 Task: In the  document Respectingdifferences.rtf Add page color 'Light Green'Light Green . Insert watermark . Insert watermark  Do not copy  Apply Font Style in watermark Lexend; font size  120 and place the watermark  Horizontally
Action: Mouse moved to (312, 405)
Screenshot: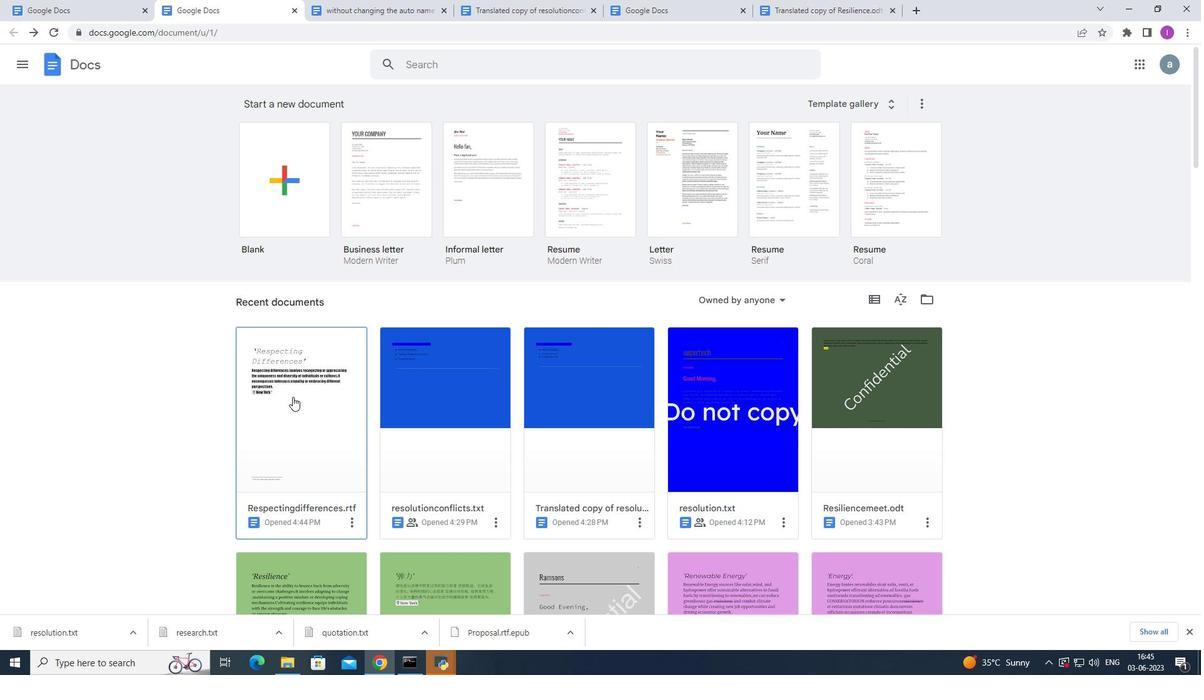 
Action: Mouse pressed left at (312, 405)
Screenshot: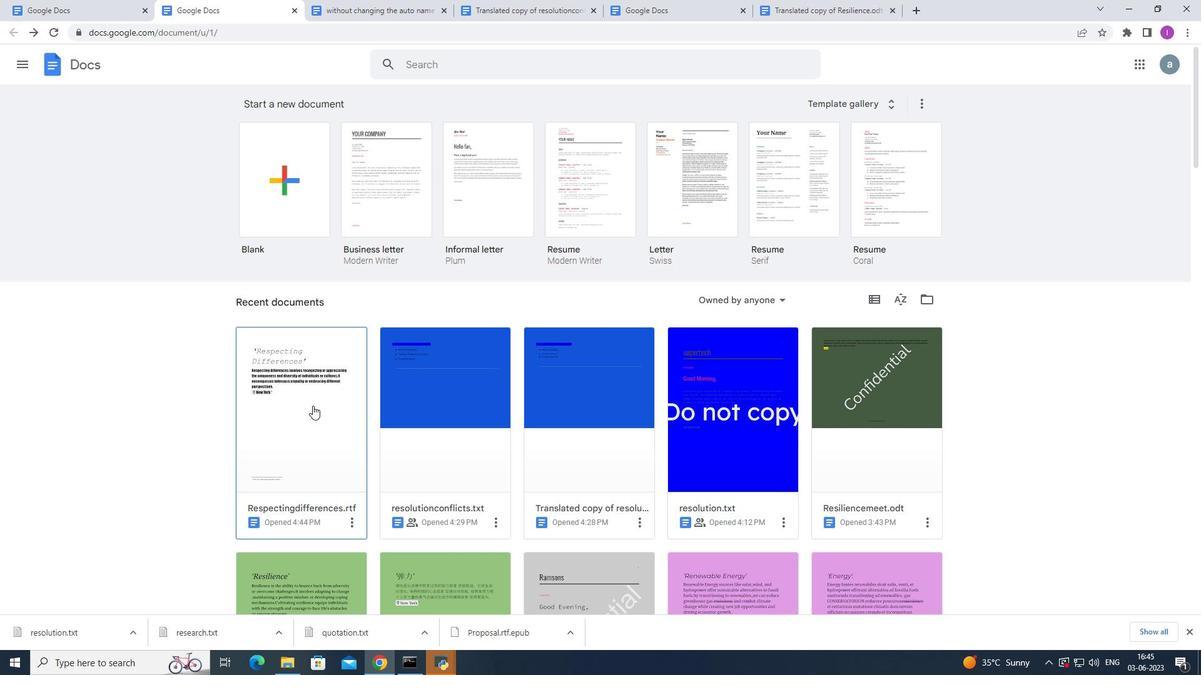 
Action: Mouse moved to (46, 75)
Screenshot: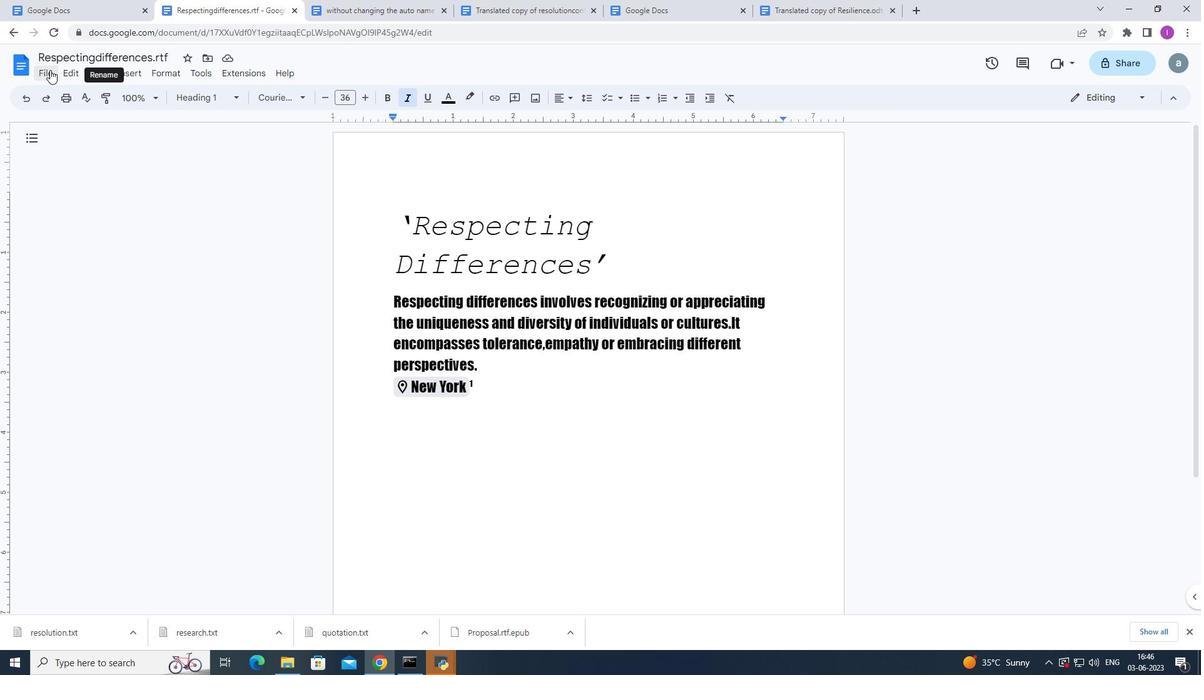 
Action: Mouse pressed left at (46, 75)
Screenshot: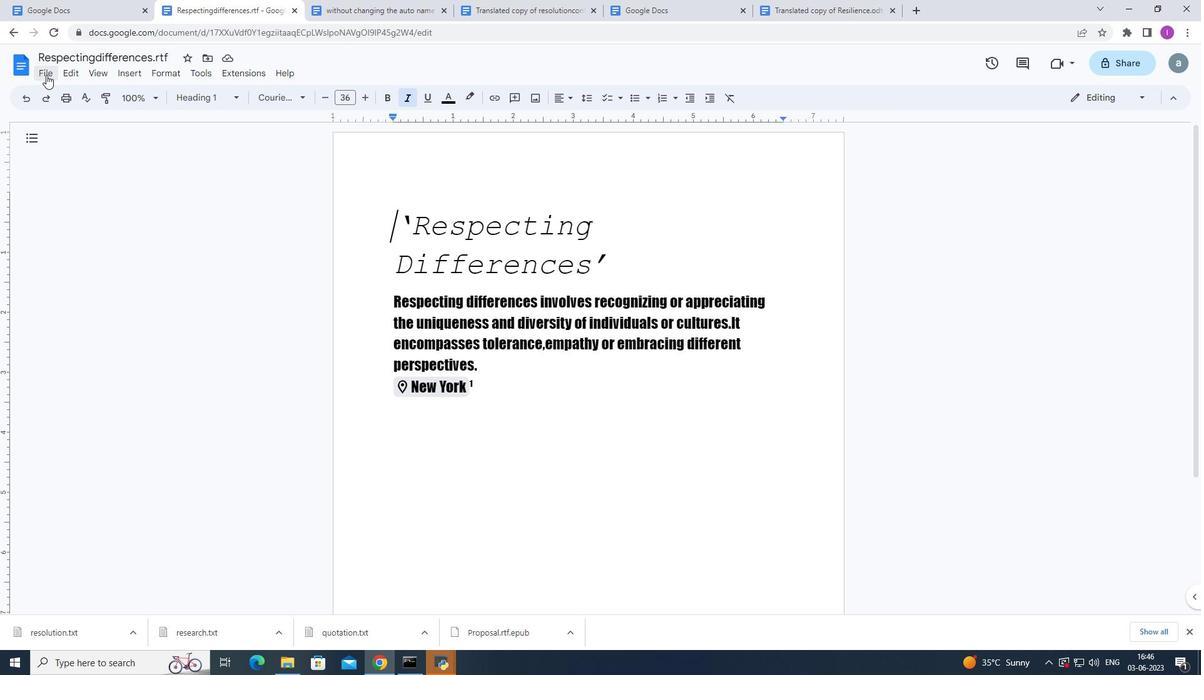 
Action: Mouse moved to (183, 412)
Screenshot: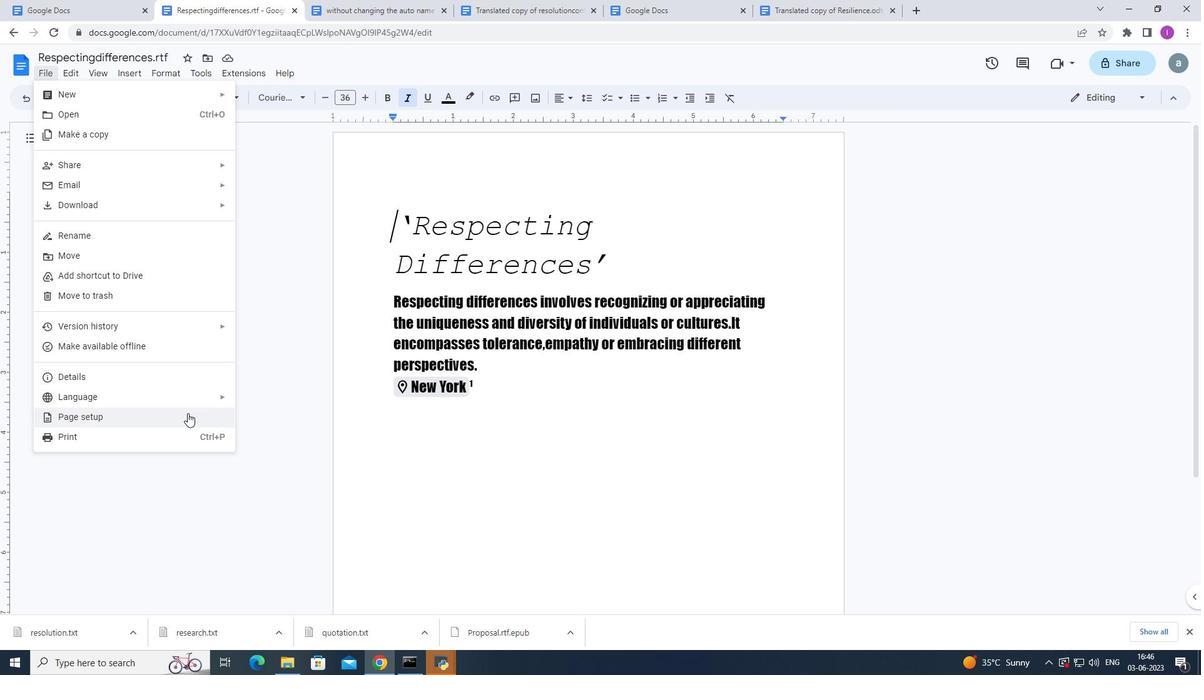 
Action: Mouse pressed left at (183, 412)
Screenshot: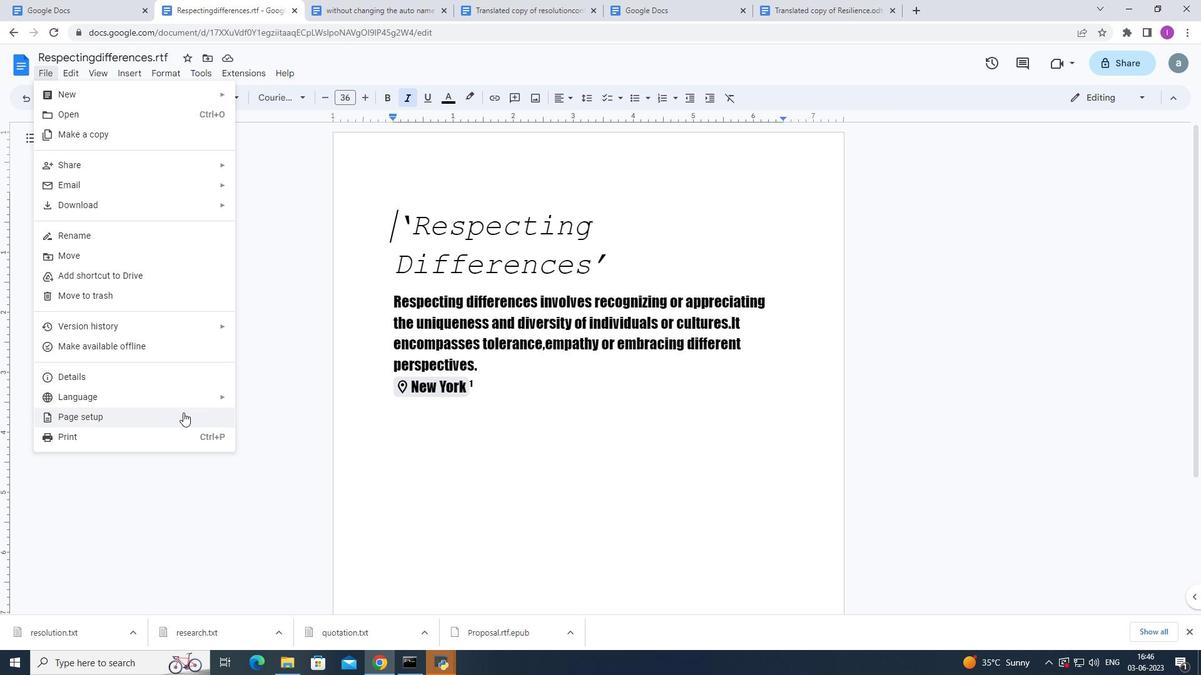 
Action: Mouse moved to (510, 411)
Screenshot: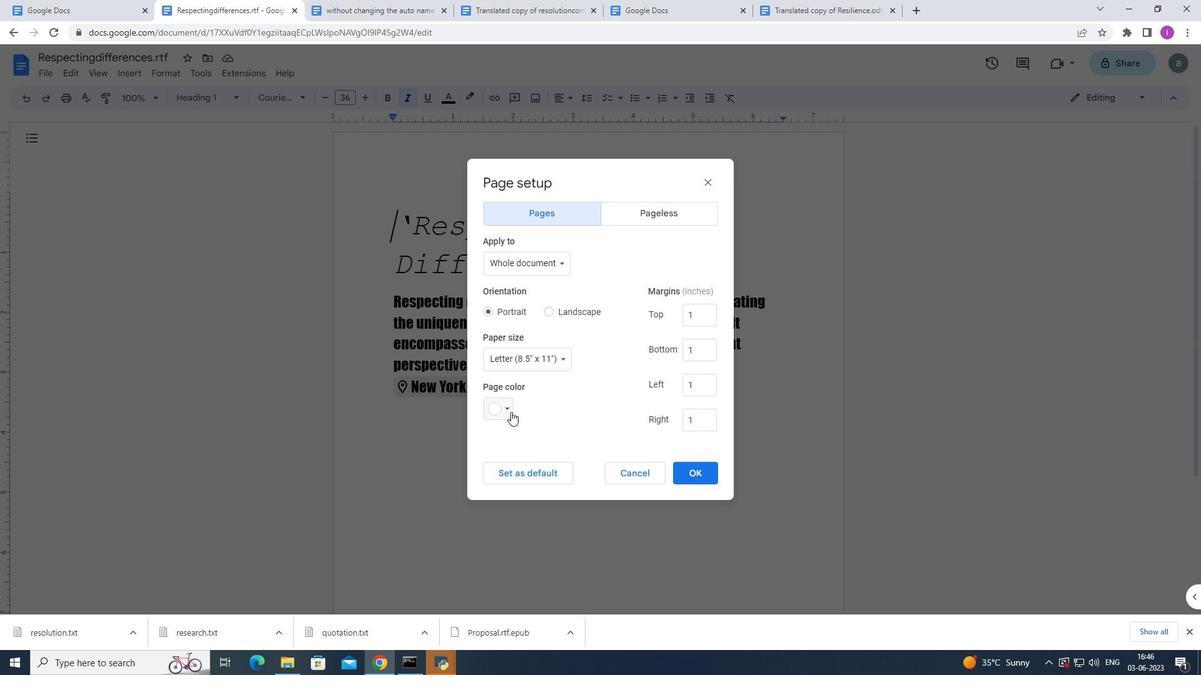
Action: Mouse pressed left at (510, 411)
Screenshot: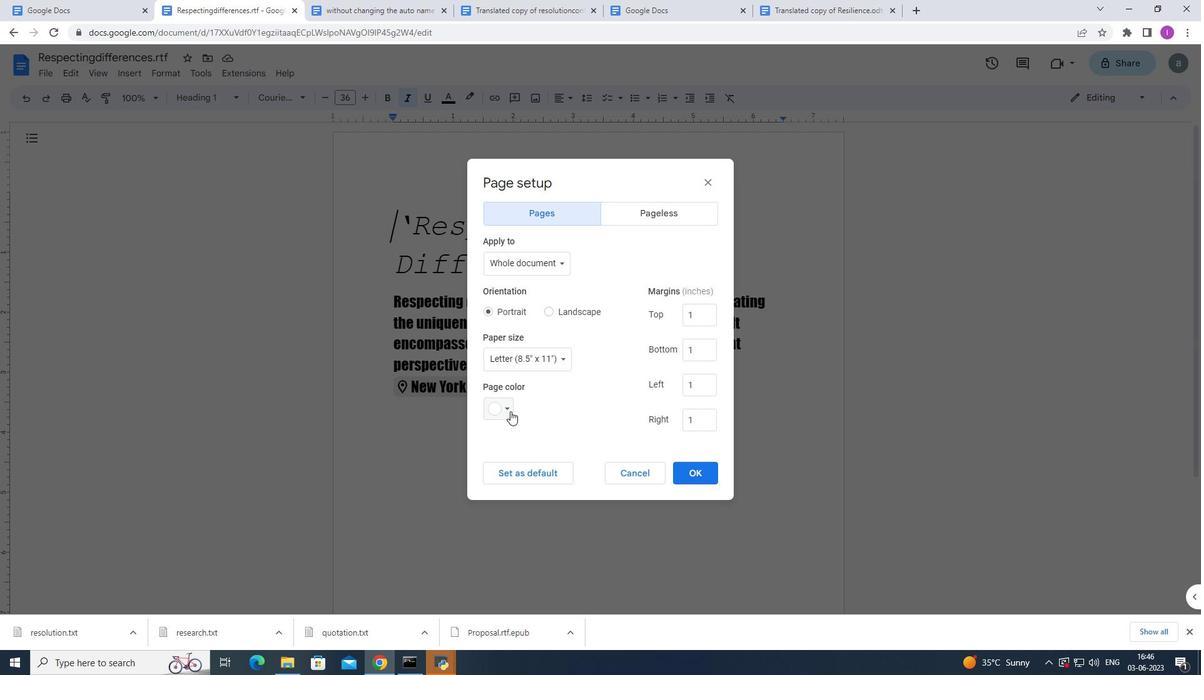 
Action: Mouse moved to (550, 490)
Screenshot: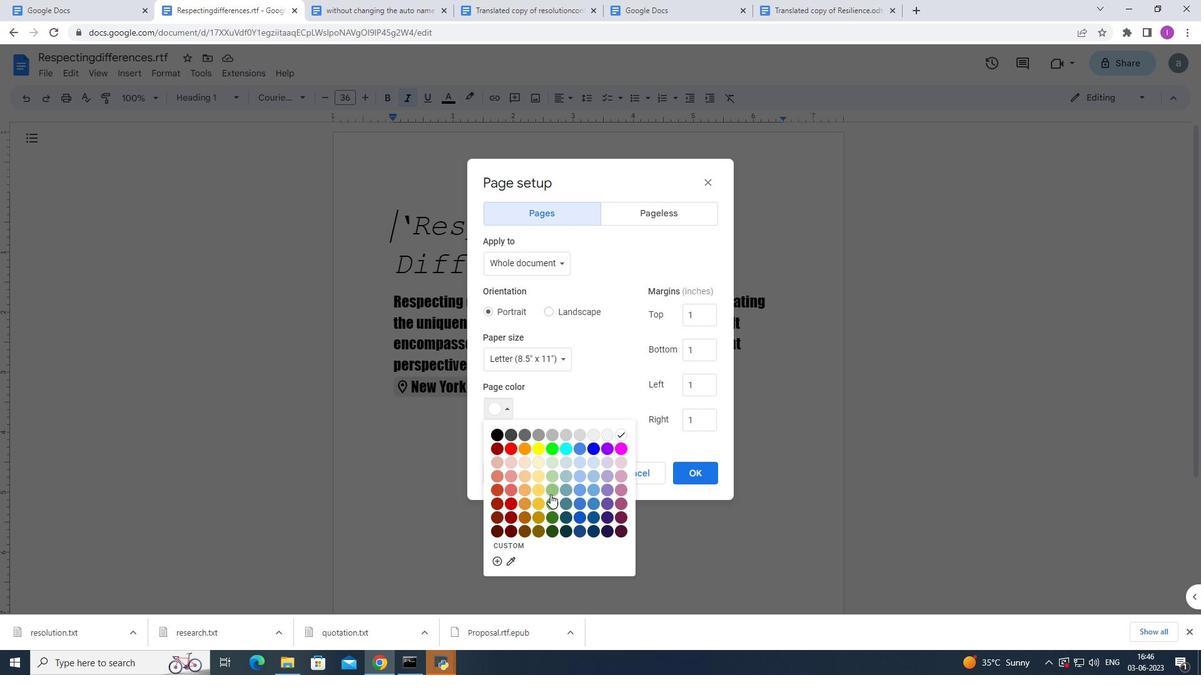 
Action: Mouse pressed left at (550, 490)
Screenshot: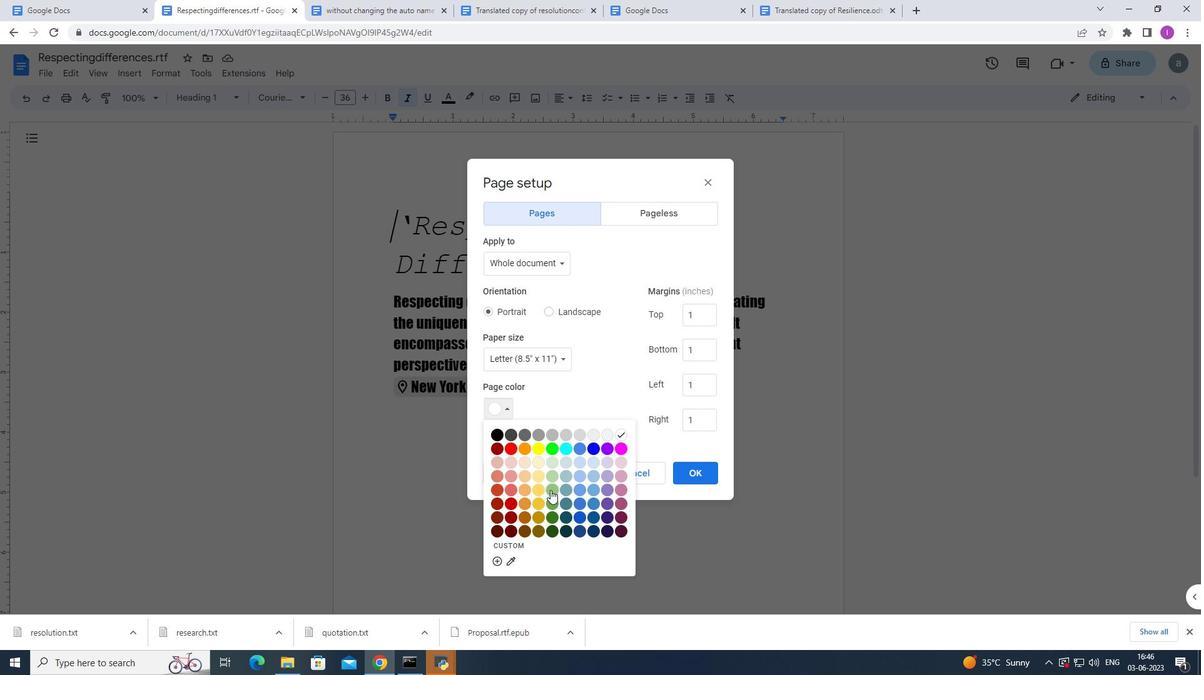 
Action: Mouse moved to (684, 476)
Screenshot: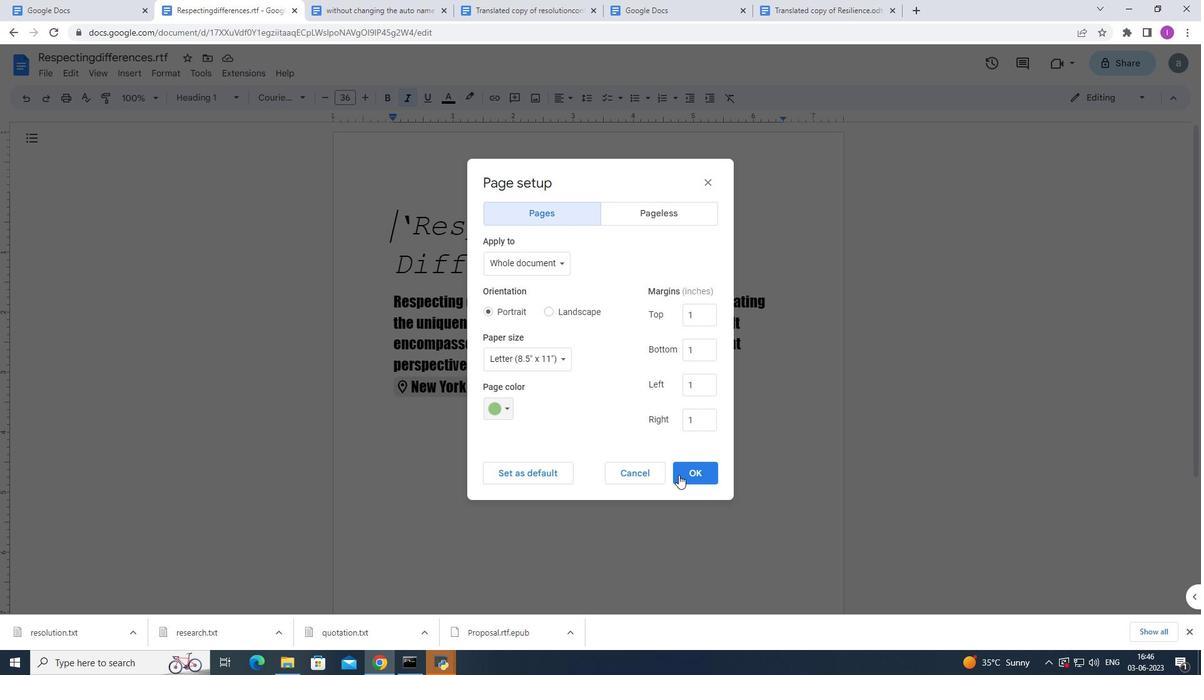 
Action: Mouse pressed left at (684, 476)
Screenshot: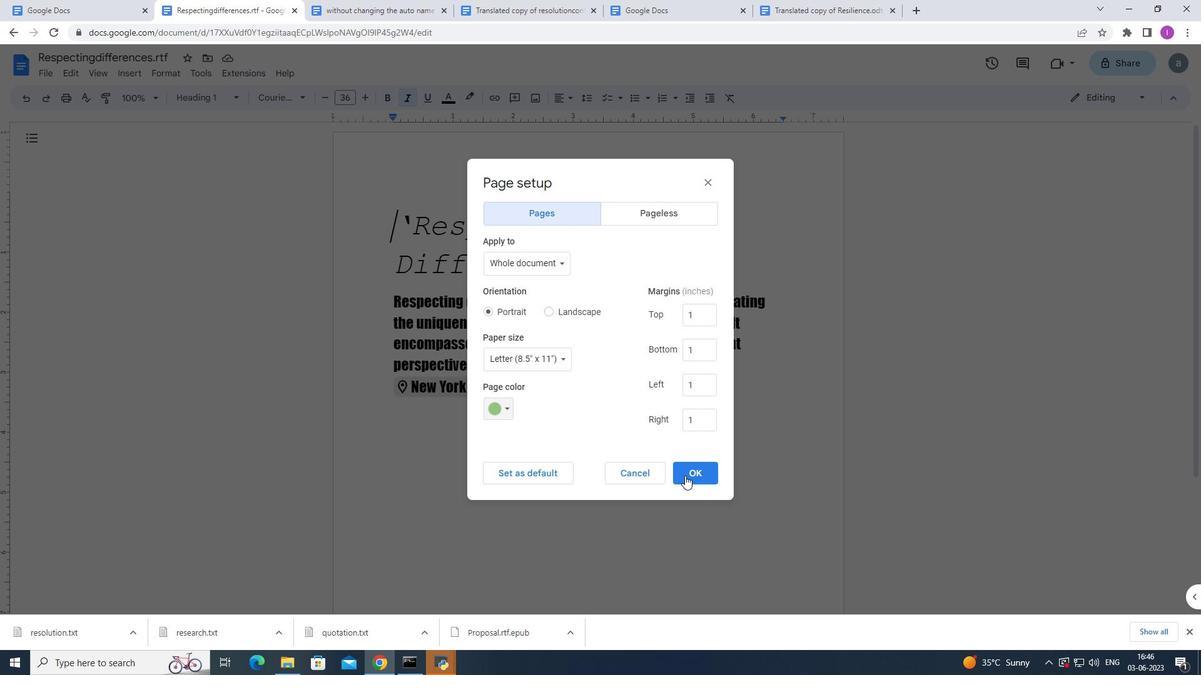 
Action: Mouse moved to (124, 76)
Screenshot: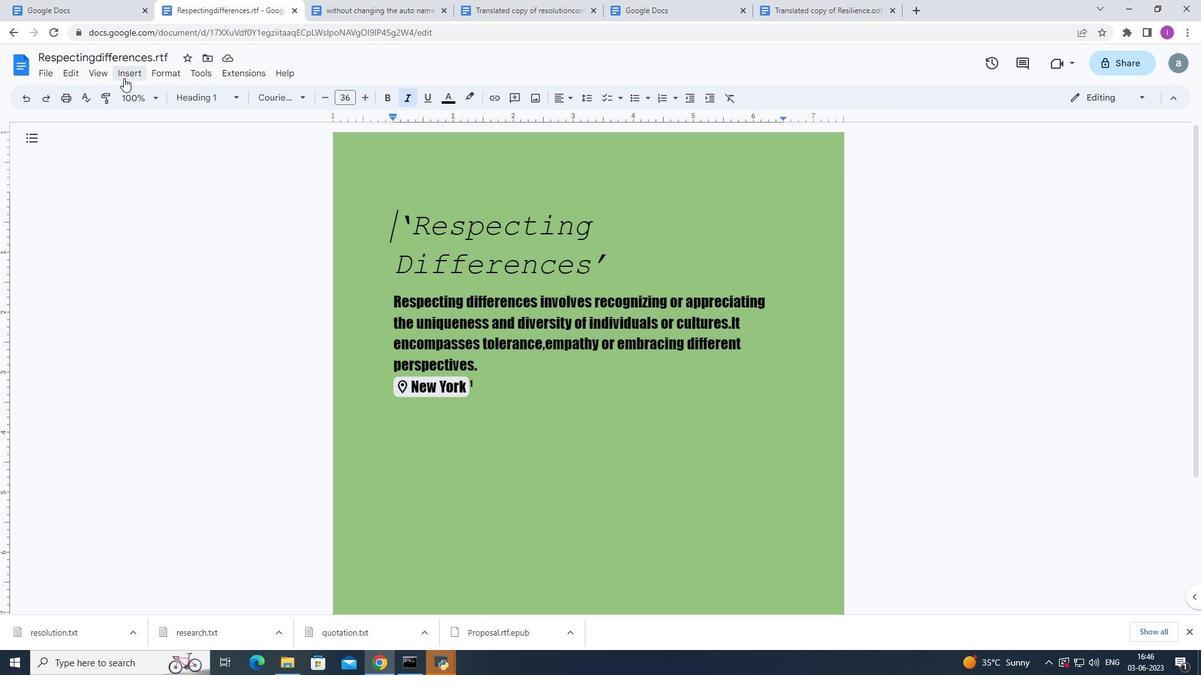 
Action: Mouse pressed left at (124, 76)
Screenshot: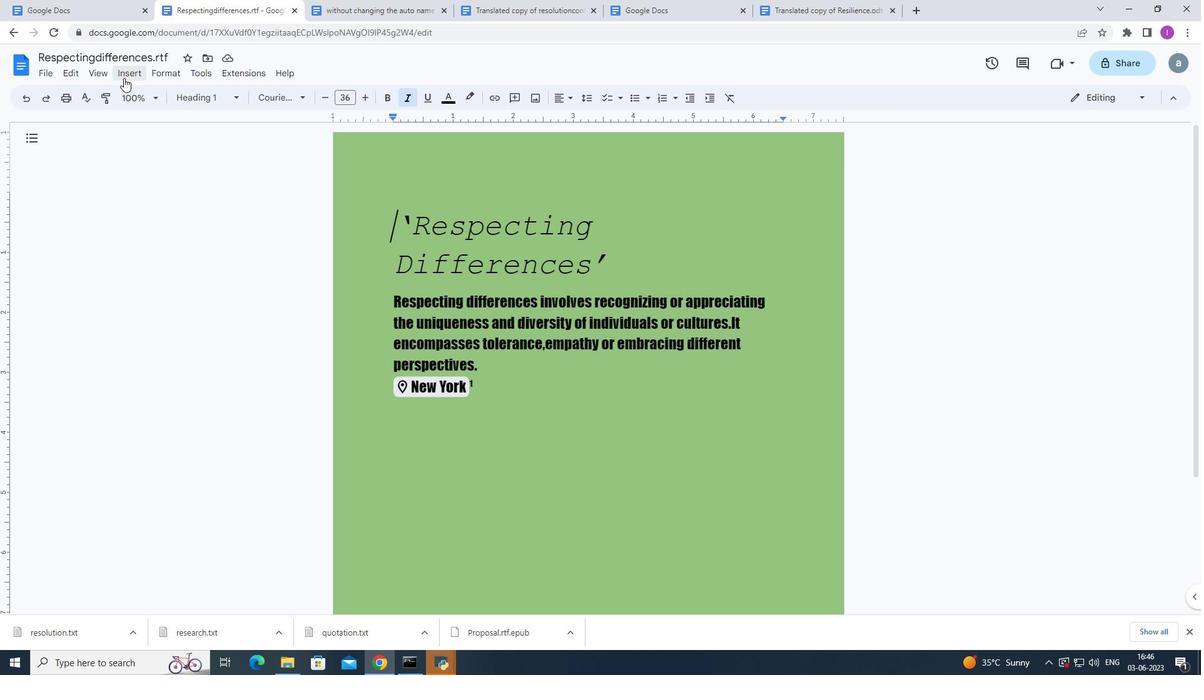 
Action: Mouse moved to (174, 362)
Screenshot: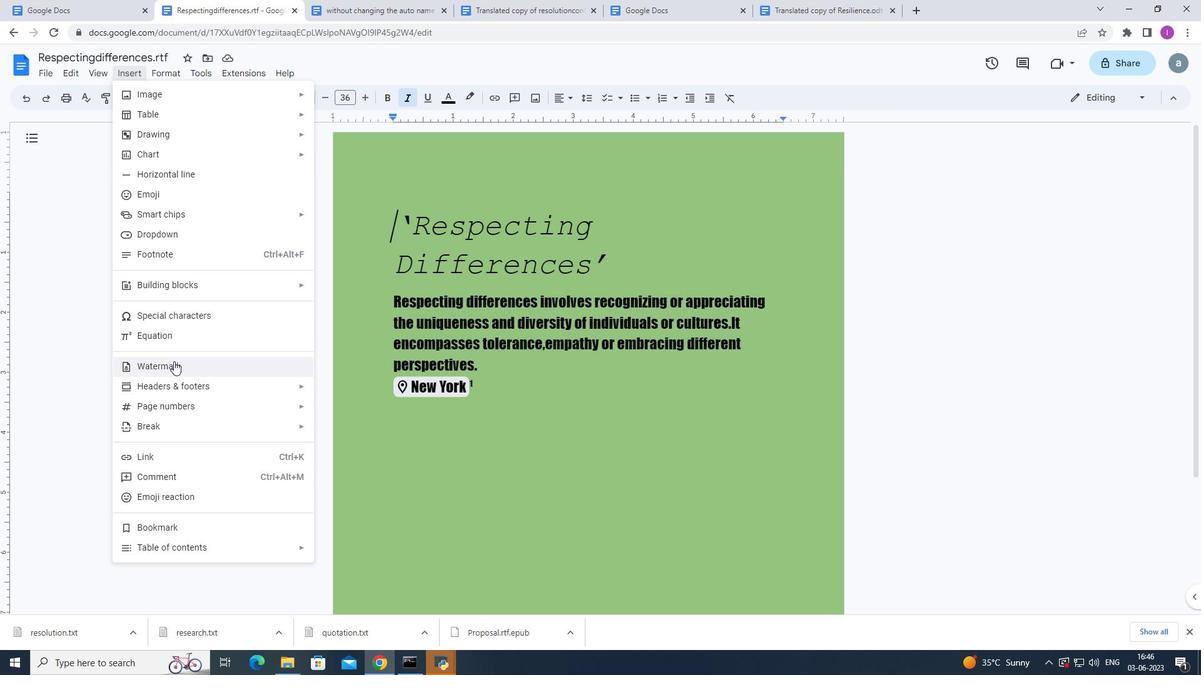 
Action: Mouse pressed left at (174, 362)
Screenshot: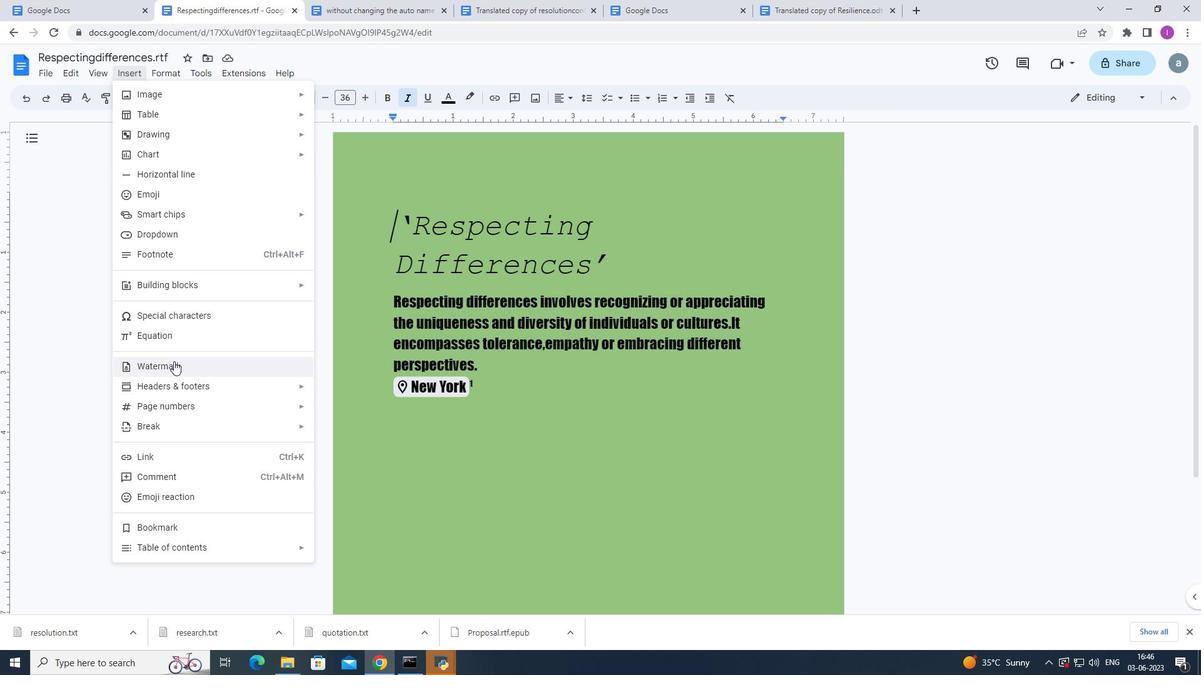 
Action: Mouse moved to (1154, 140)
Screenshot: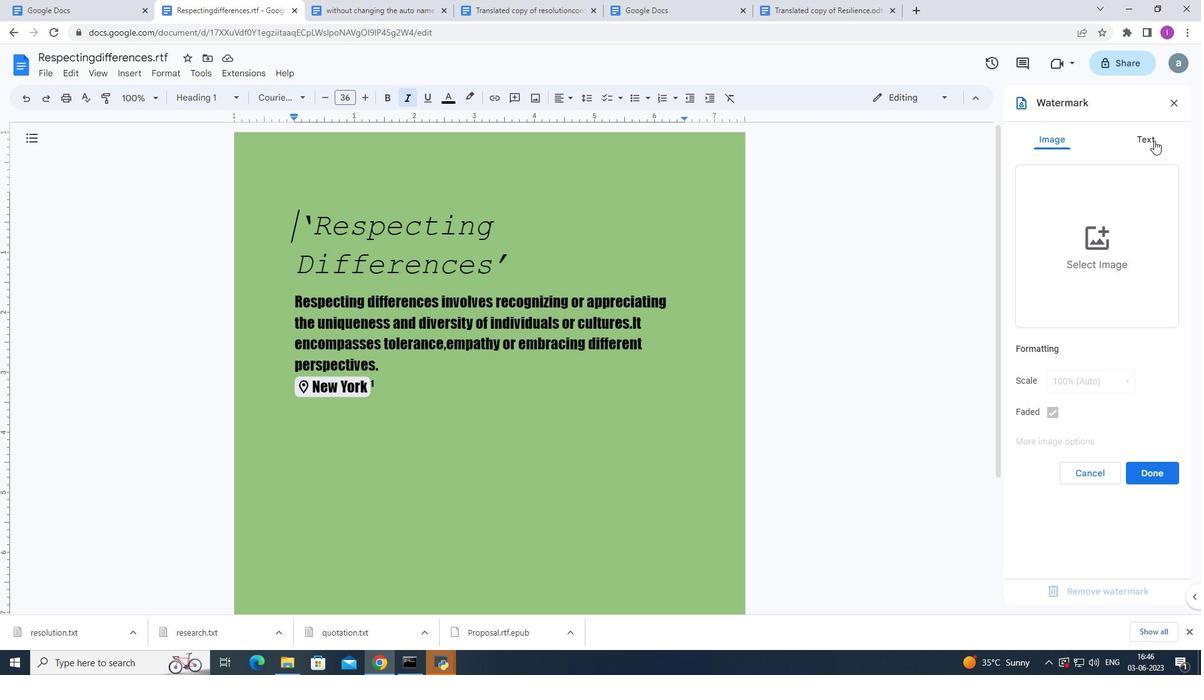 
Action: Mouse pressed left at (1154, 140)
Screenshot: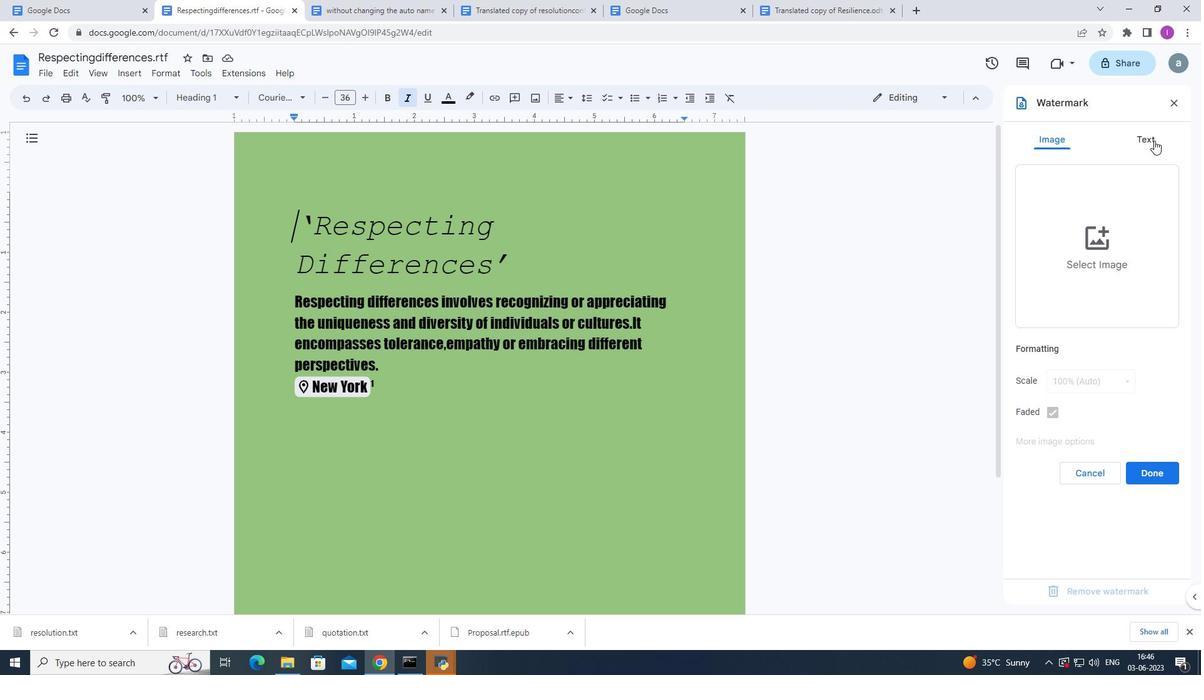 
Action: Mouse moved to (1030, 179)
Screenshot: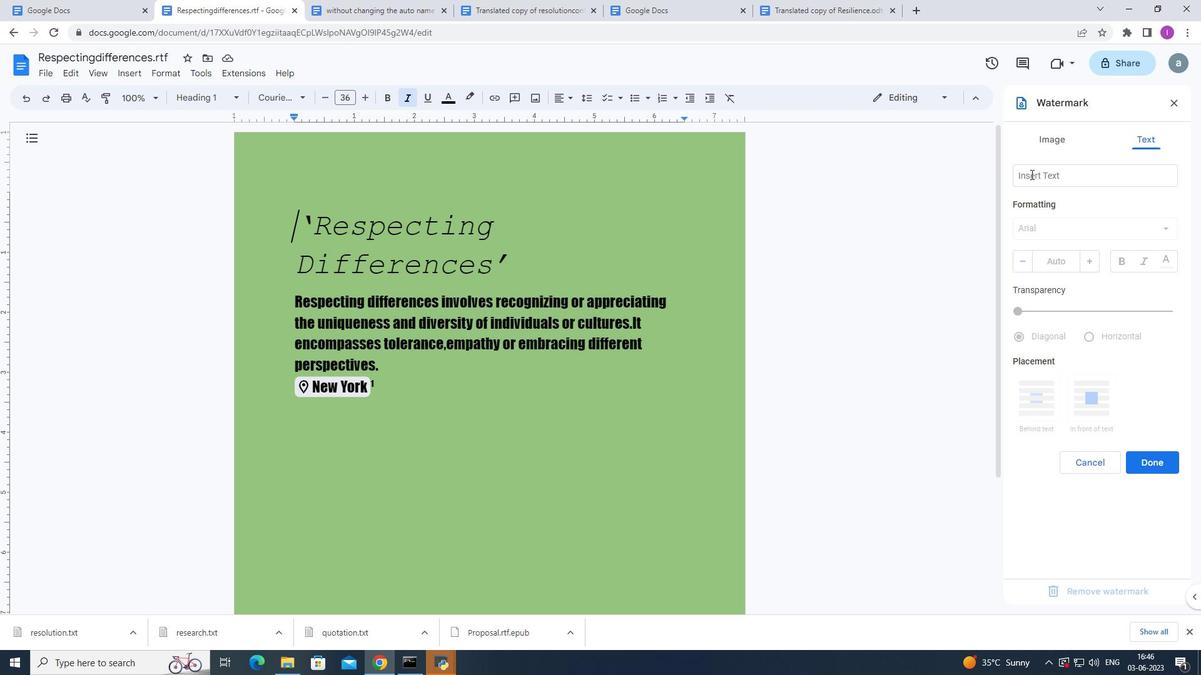 
Action: Mouse pressed left at (1030, 179)
Screenshot: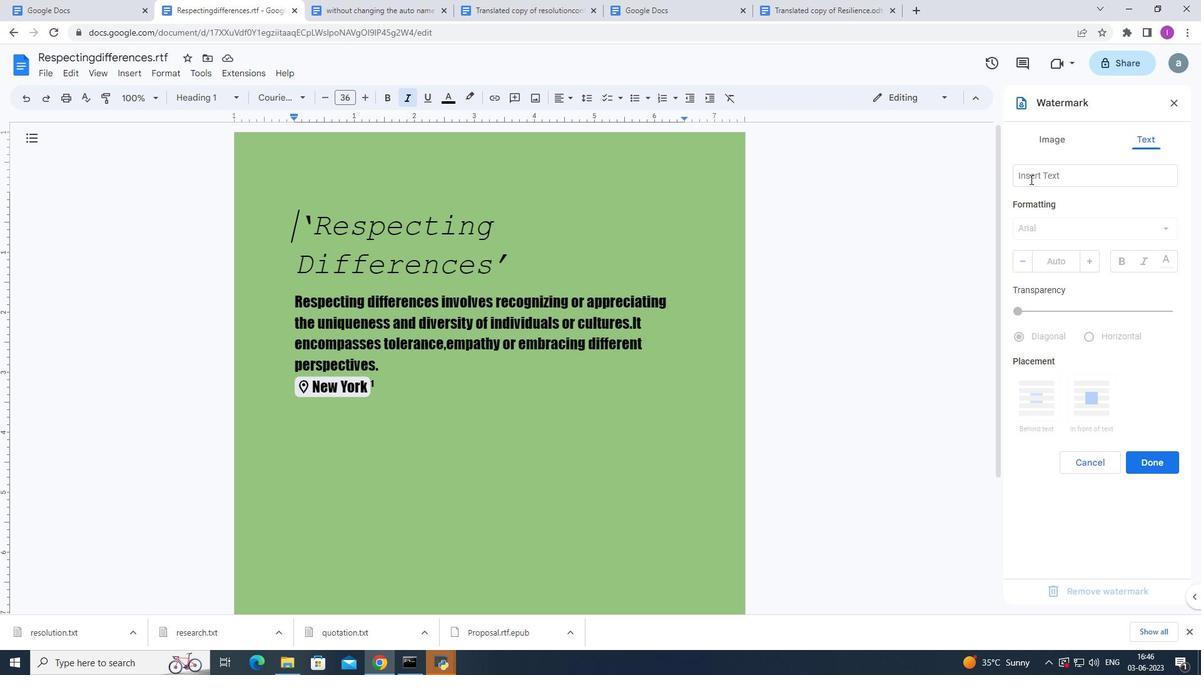 
Action: Mouse moved to (1030, 180)
Screenshot: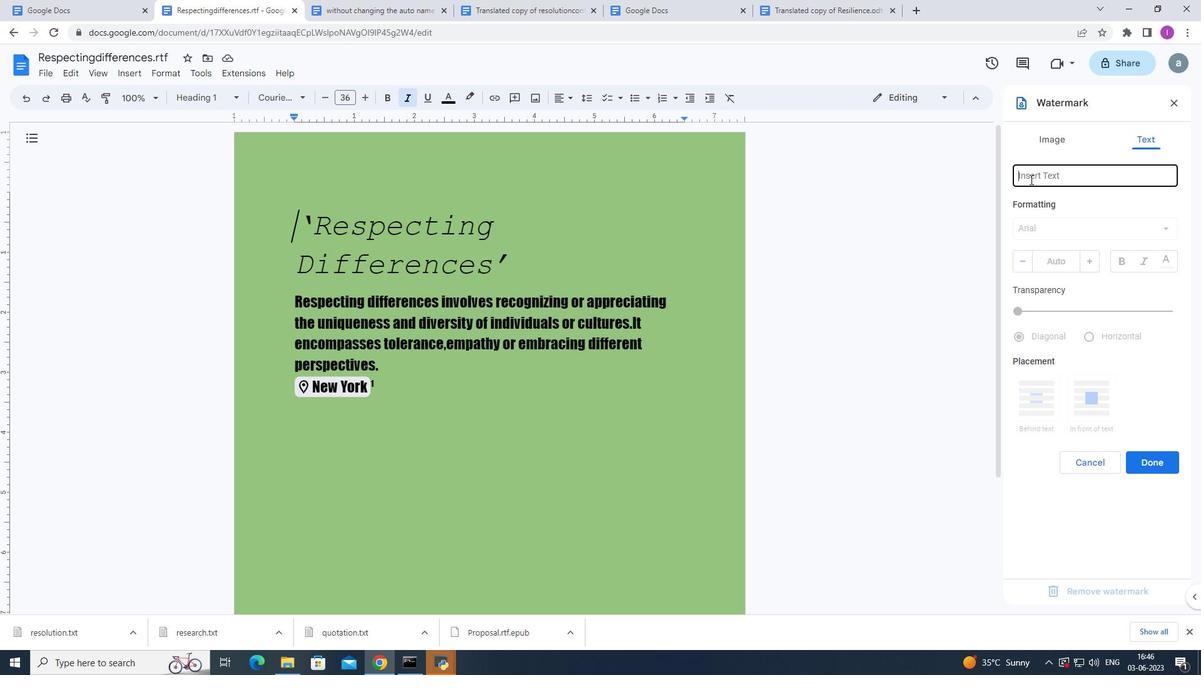 
Action: Key pressed <Key.shift>Do<Key.space>not<Key.space>copy
Screenshot: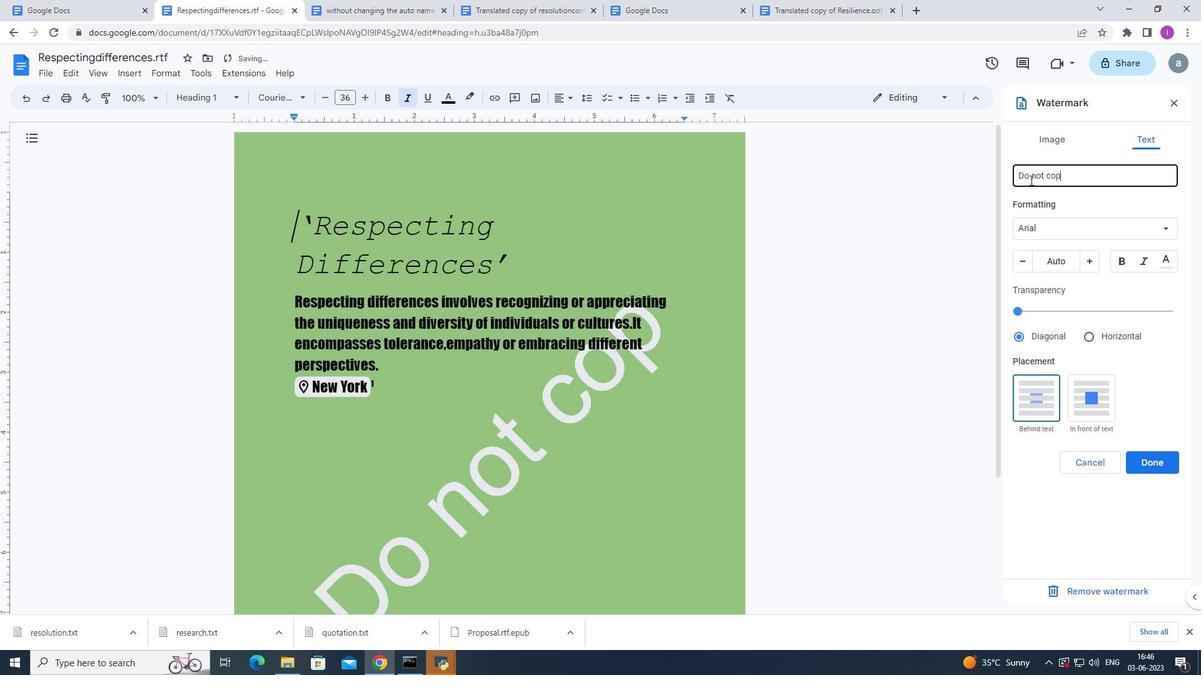 
Action: Mouse moved to (1167, 228)
Screenshot: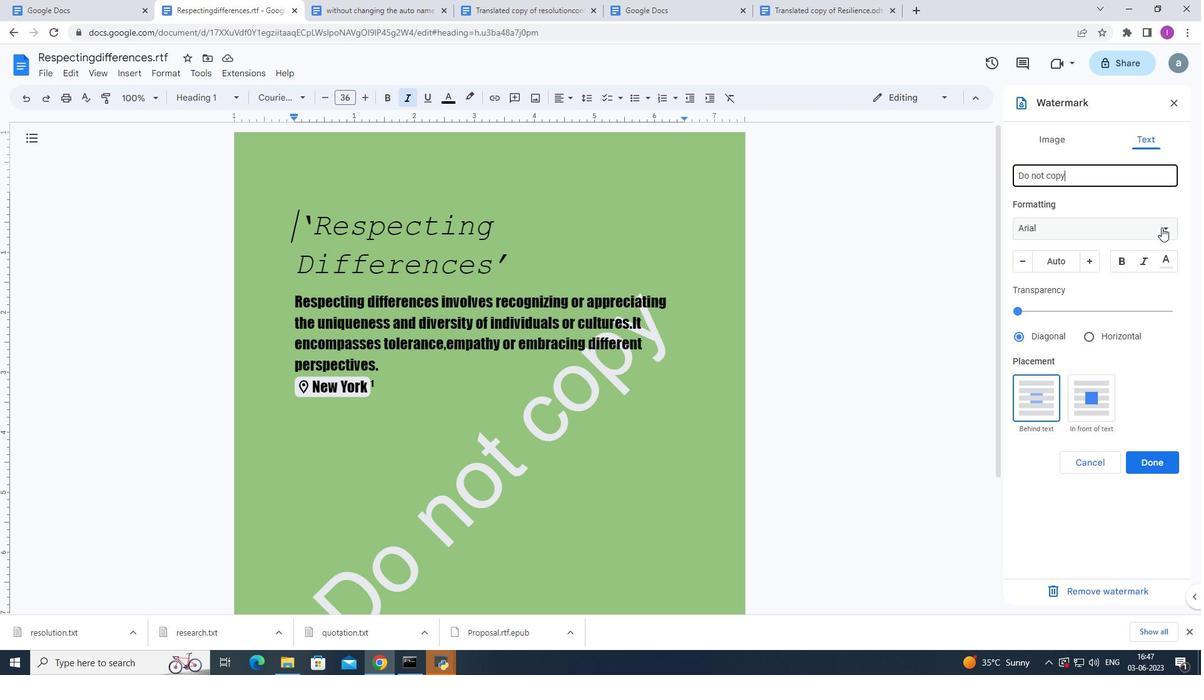 
Action: Mouse pressed left at (1167, 228)
Screenshot: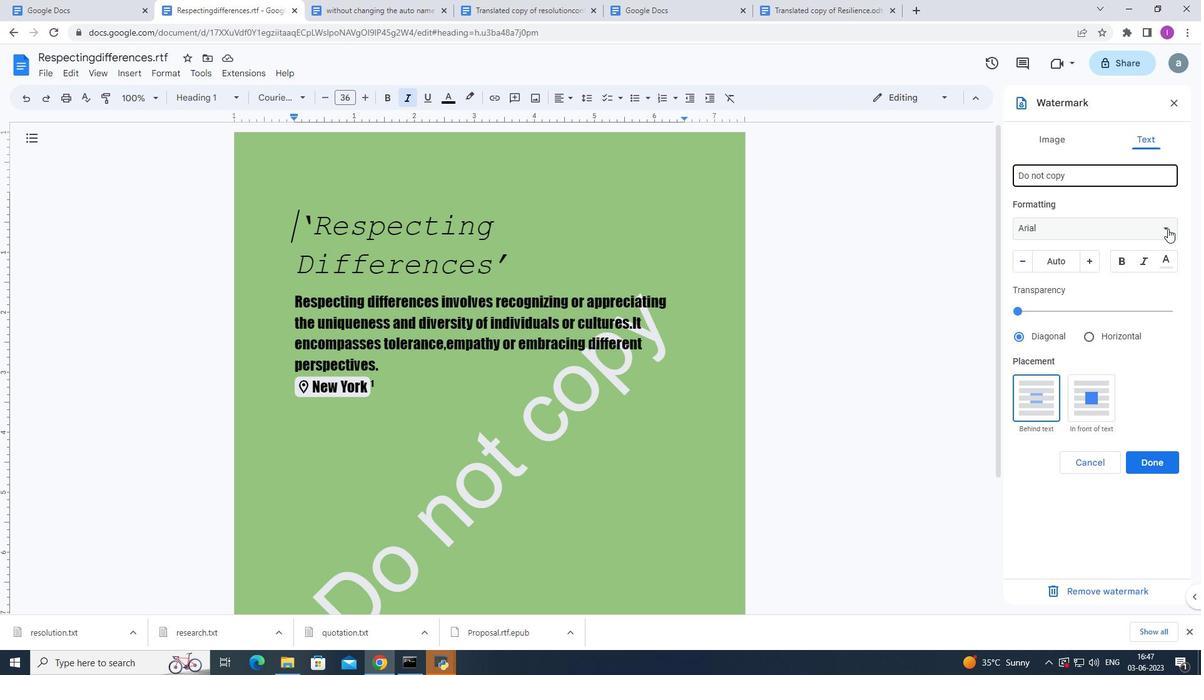 
Action: Mouse moved to (1069, 370)
Screenshot: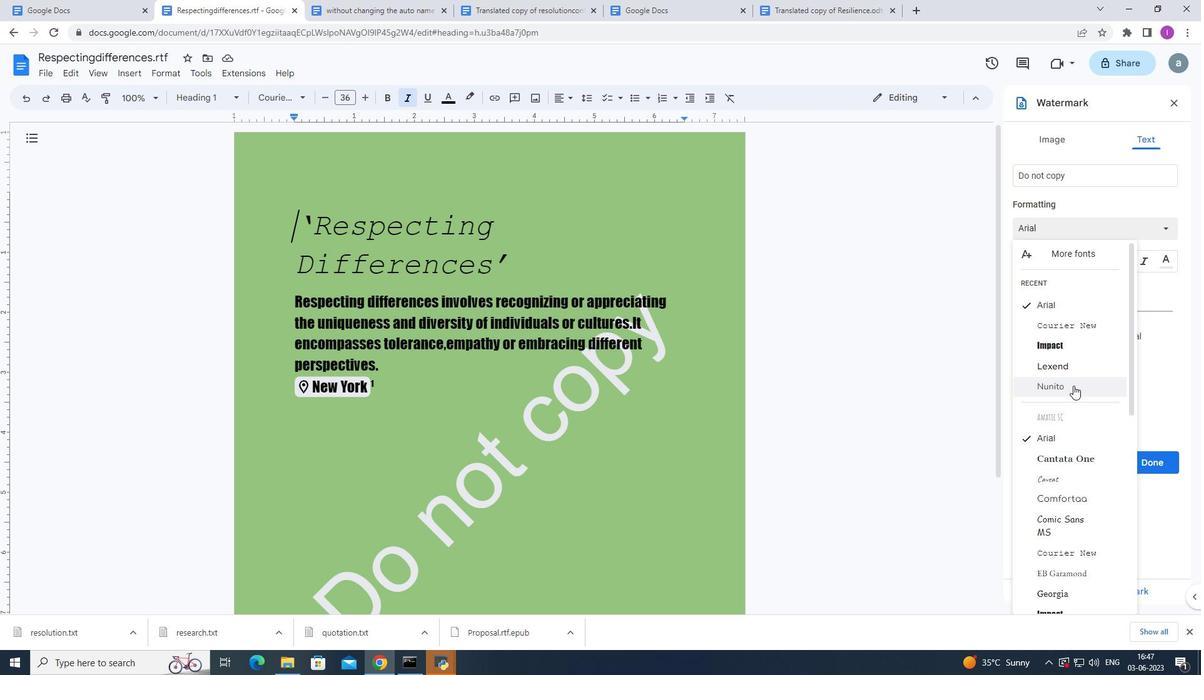 
Action: Mouse pressed left at (1069, 370)
Screenshot: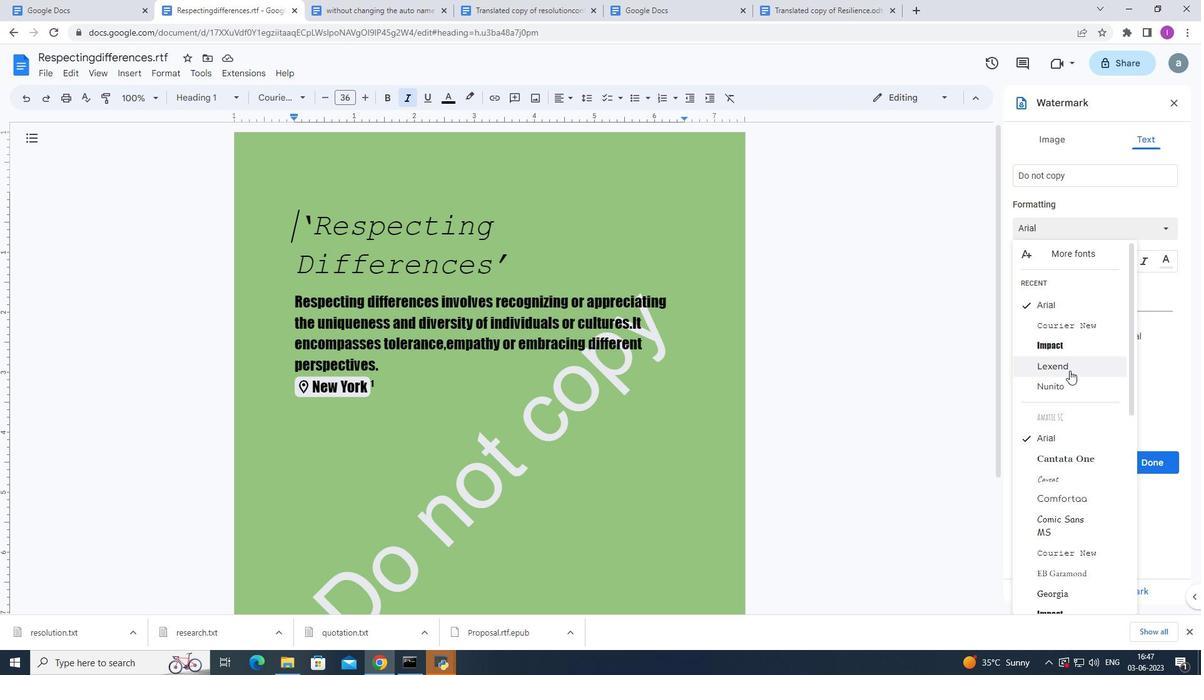 
Action: Mouse moved to (1075, 260)
Screenshot: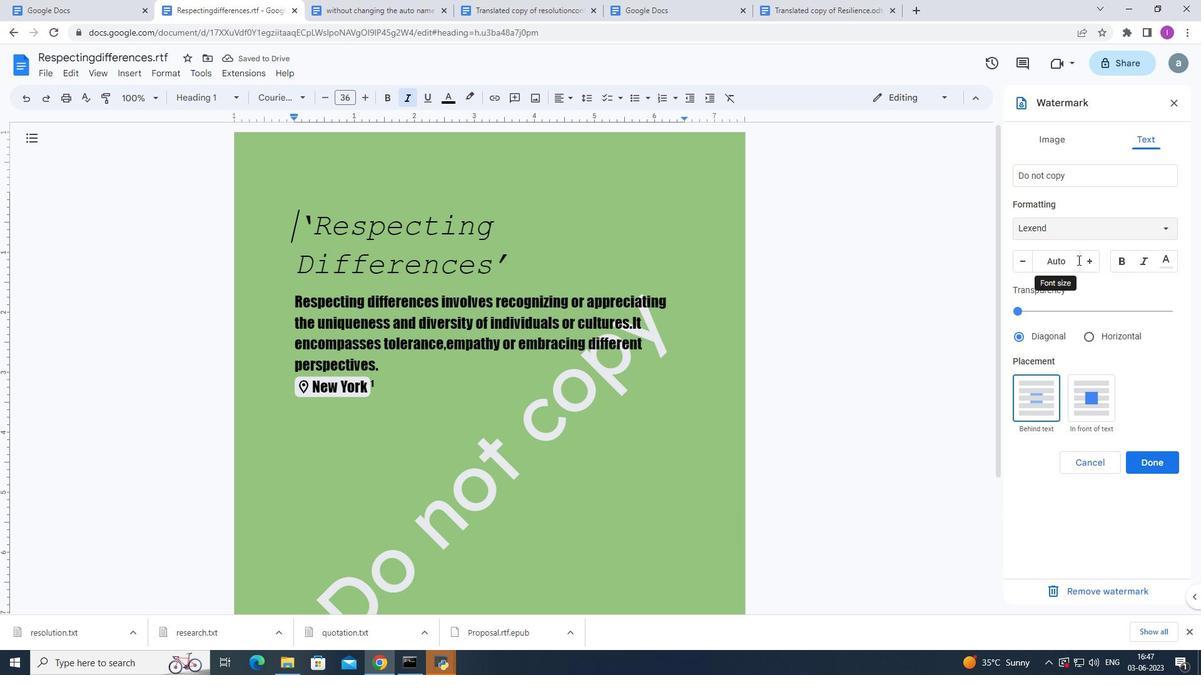 
Action: Mouse pressed left at (1075, 260)
Screenshot: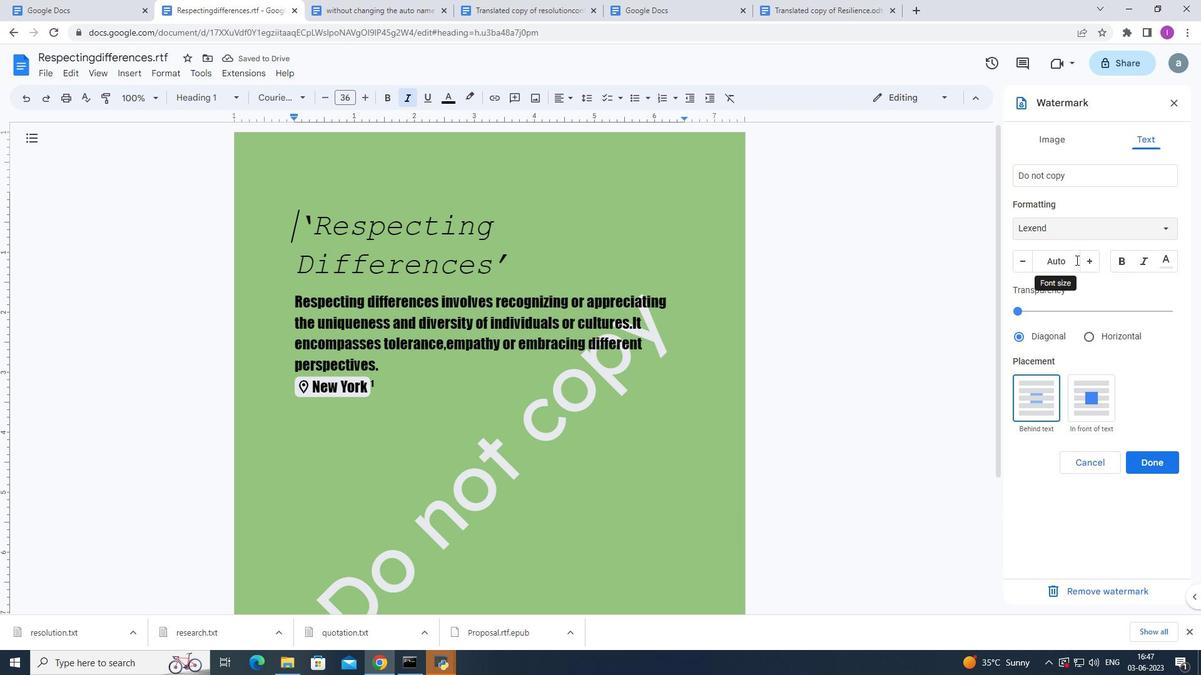 
Action: Mouse moved to (1060, 262)
Screenshot: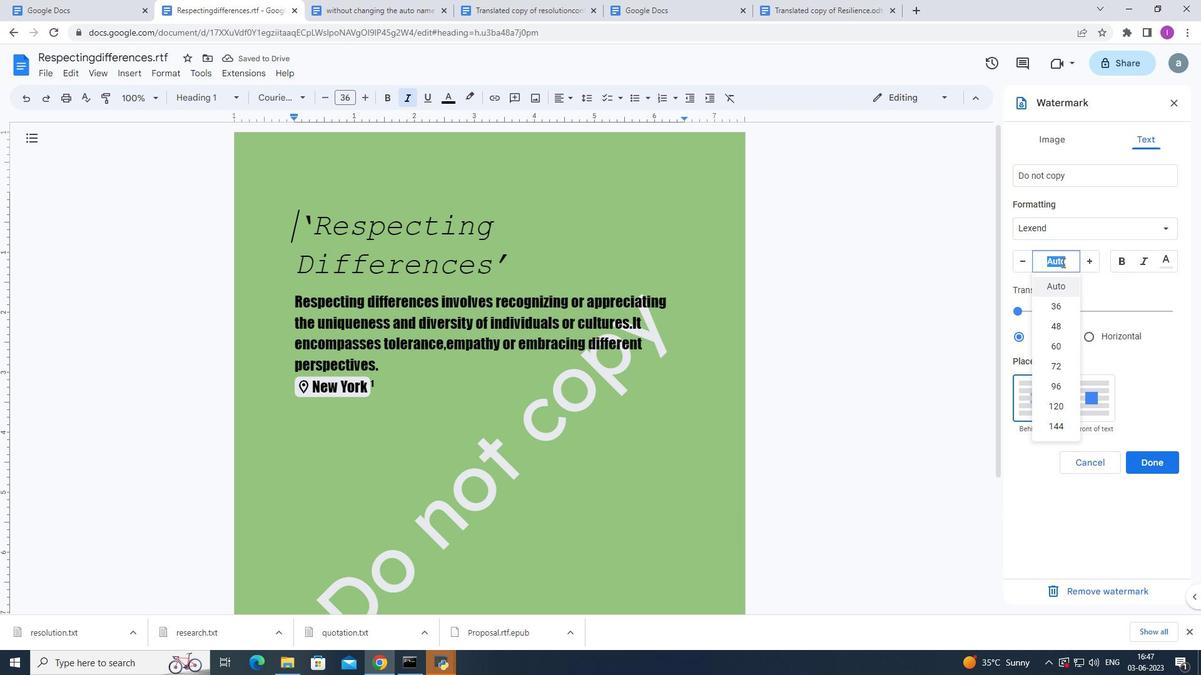 
Action: Key pressed 120
Screenshot: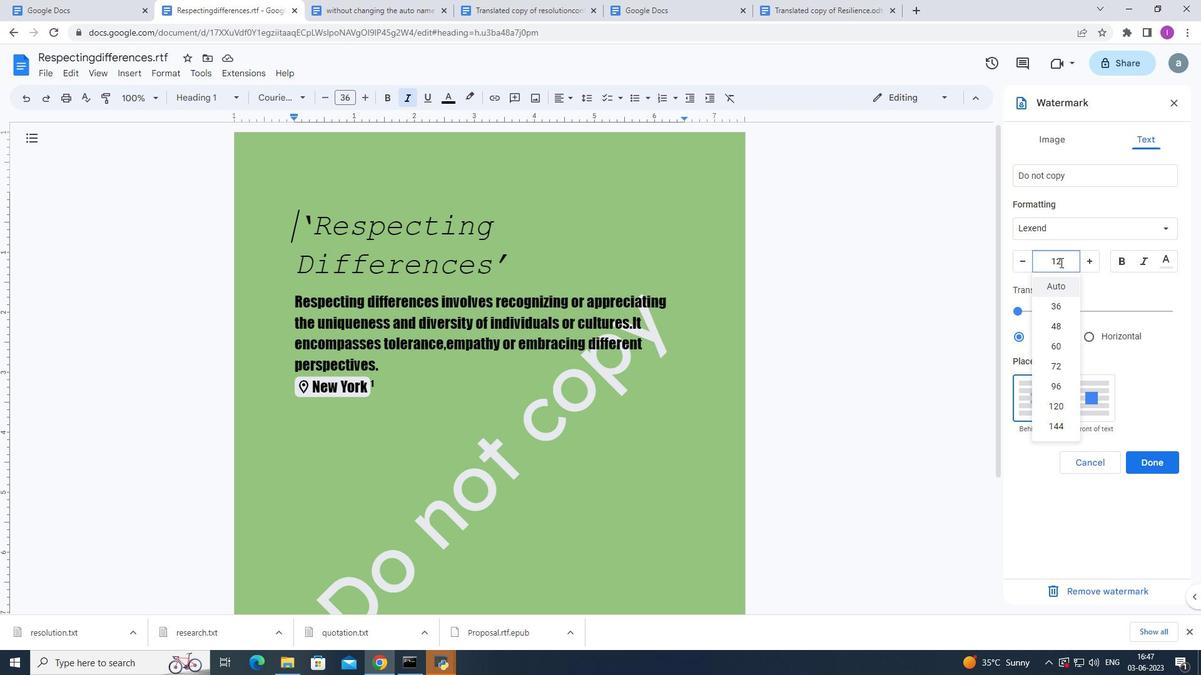 
Action: Mouse moved to (1091, 338)
Screenshot: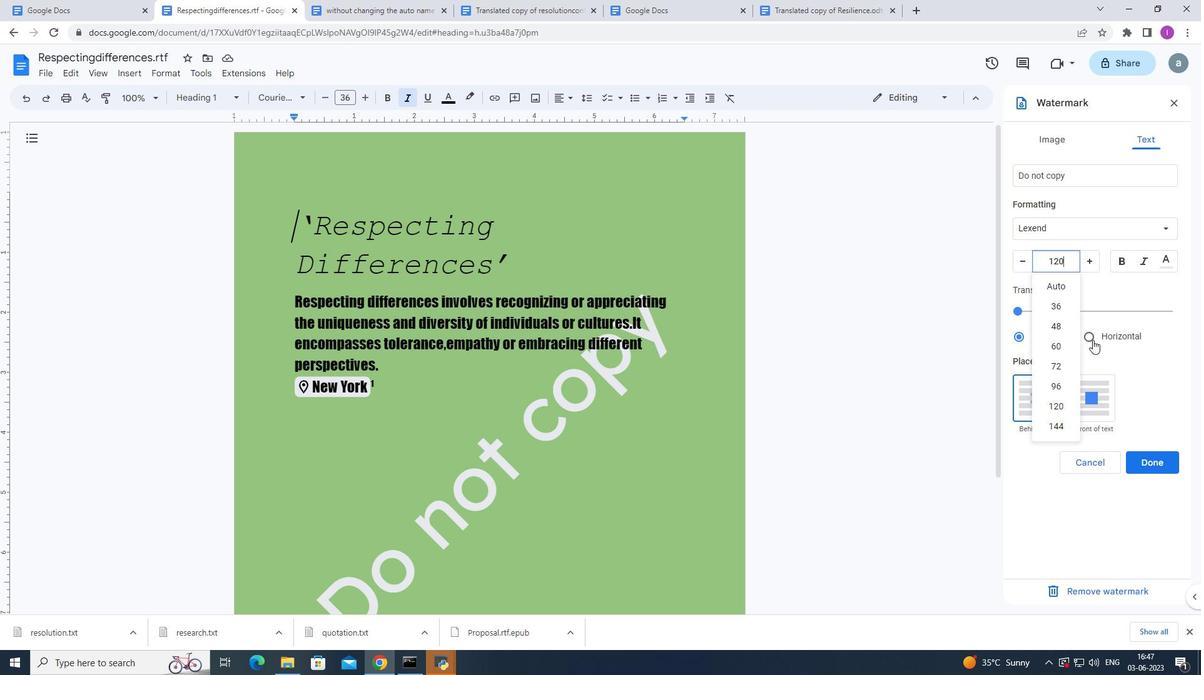 
Action: Mouse pressed left at (1091, 338)
Screenshot: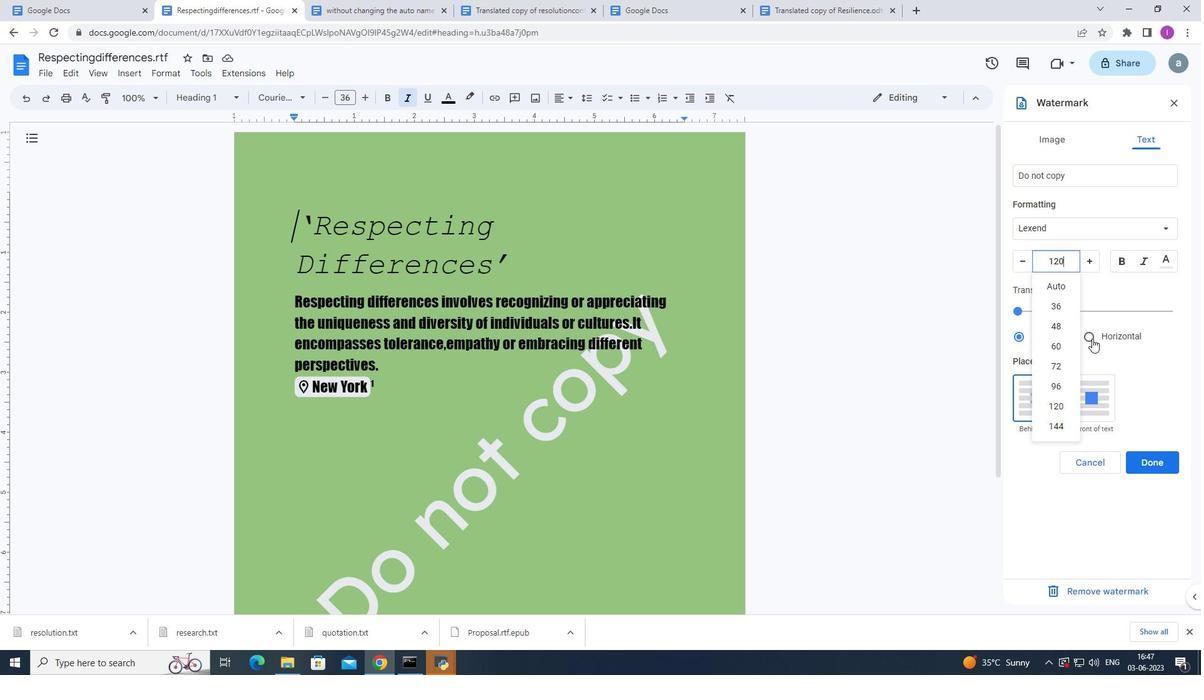 
Action: Mouse moved to (1157, 463)
Screenshot: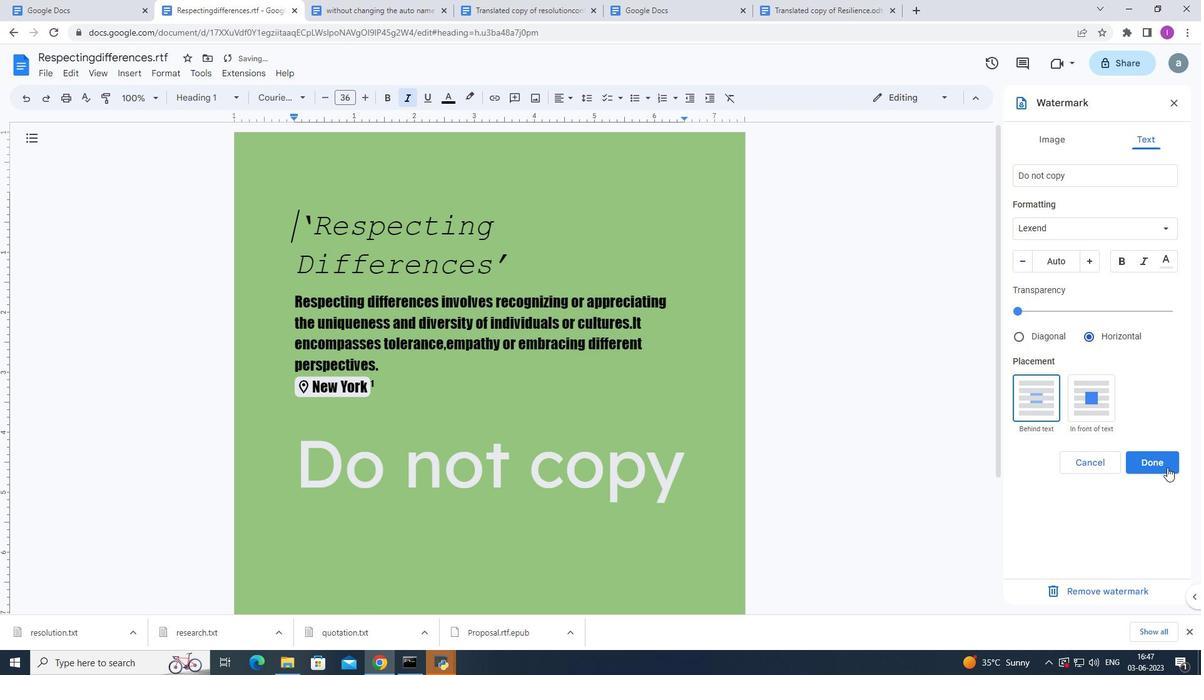 
Action: Mouse pressed left at (1157, 463)
Screenshot: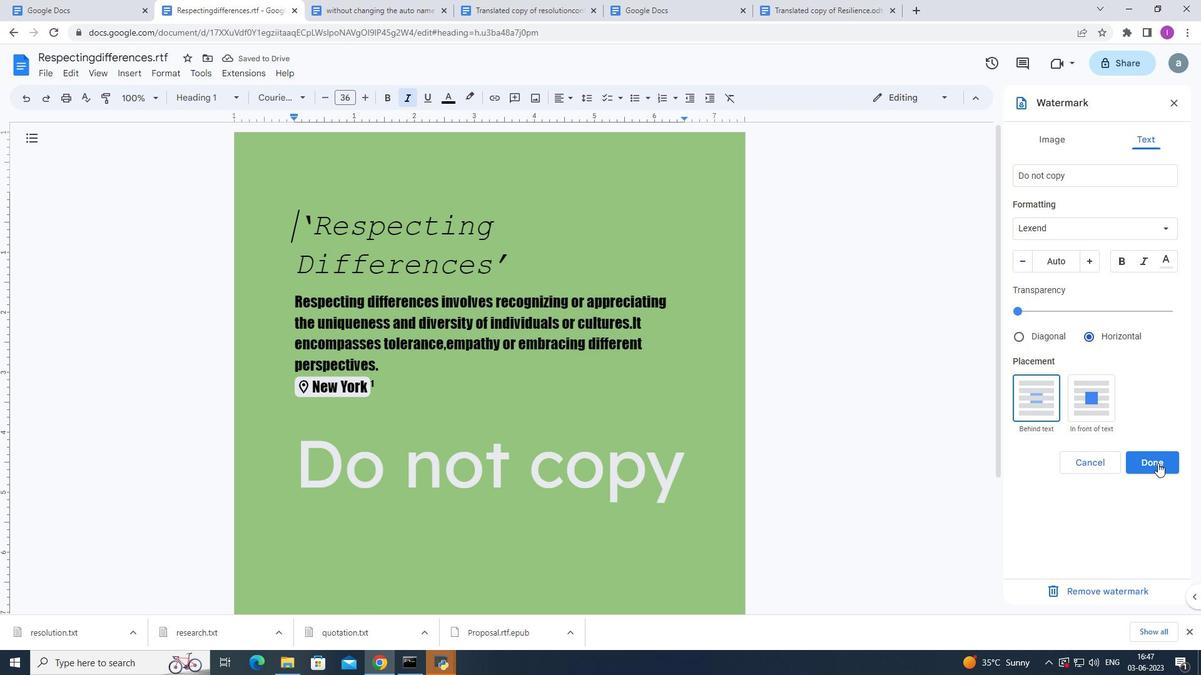 
Action: Mouse moved to (365, 447)
Screenshot: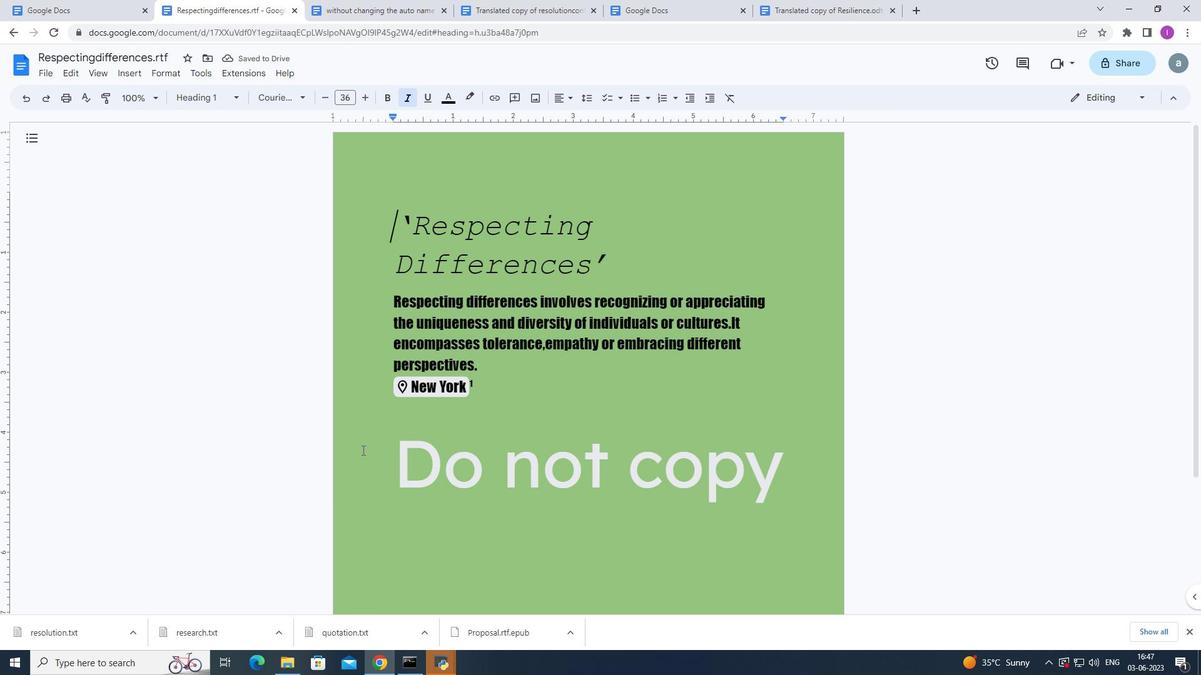 
